 Task: Create recurring events in Gmail that sync with Google Calendar.
Action: Mouse moved to (989, 88)
Screenshot: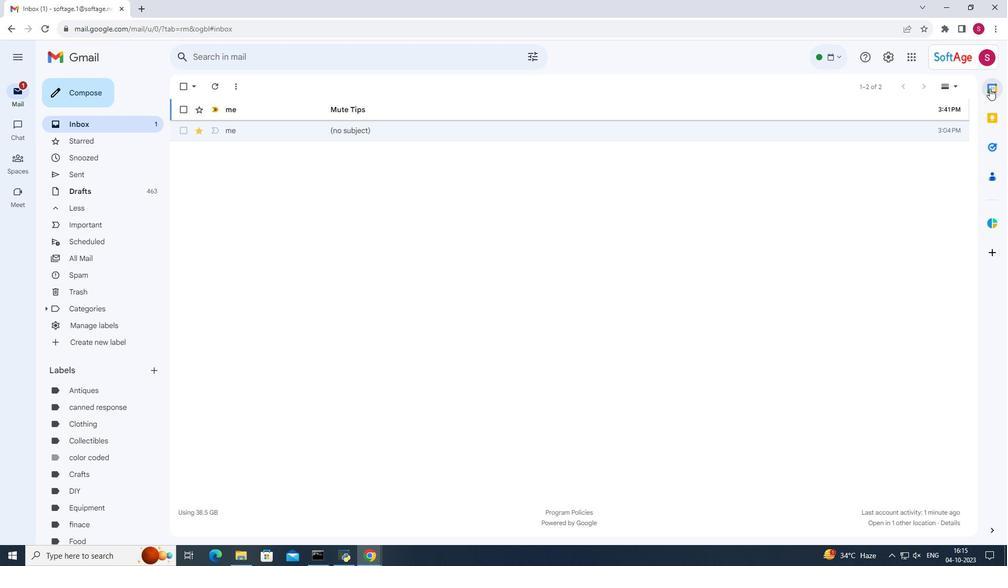 
Action: Mouse pressed left at (989, 88)
Screenshot: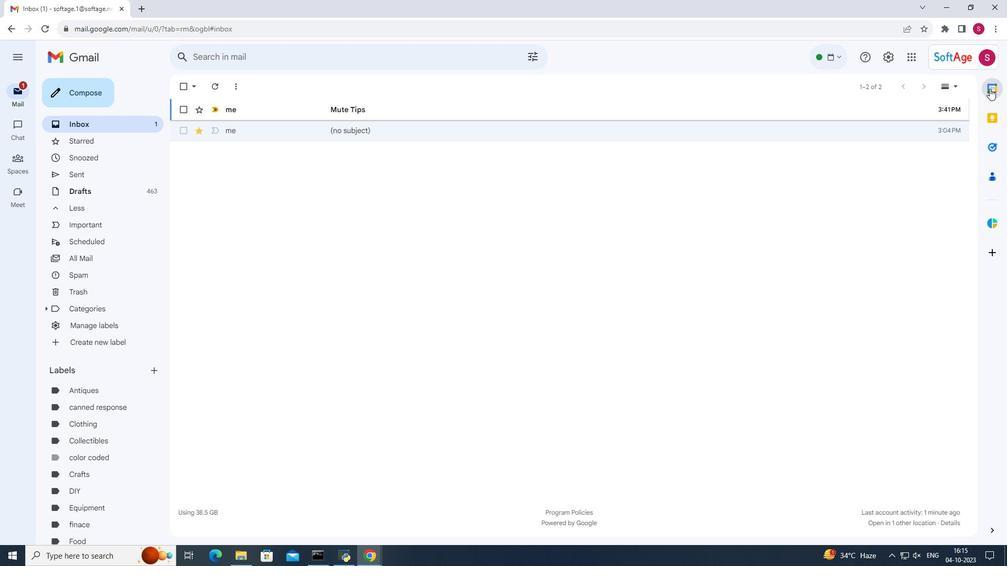 
Action: Mouse moved to (893, 530)
Screenshot: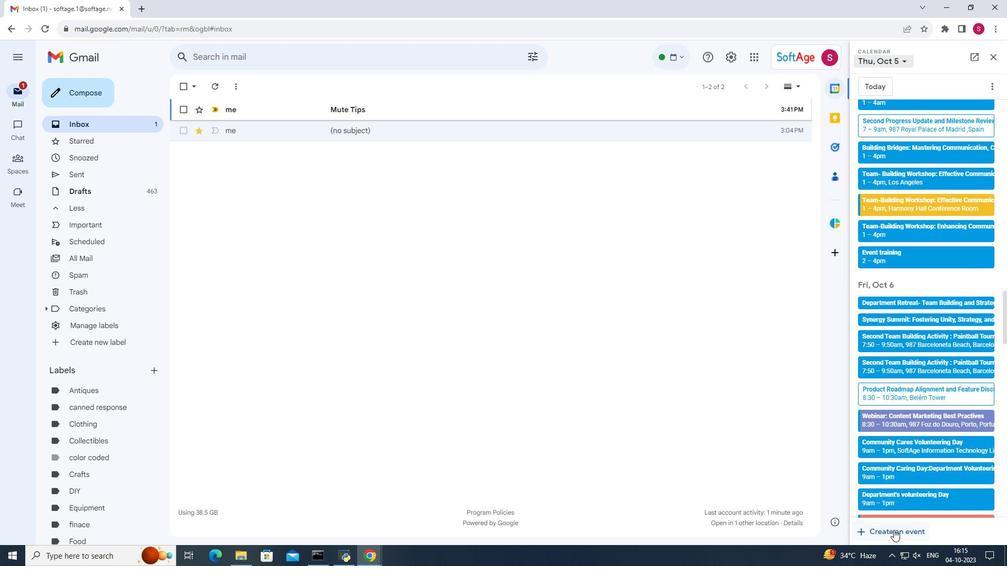 
Action: Mouse pressed left at (893, 530)
Screenshot: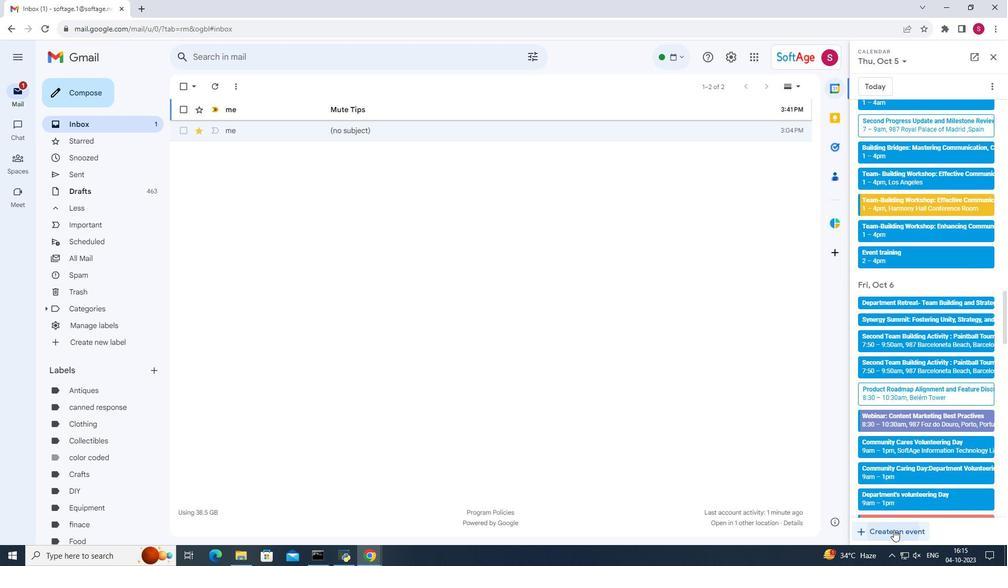 
Action: Mouse pressed left at (893, 530)
Screenshot: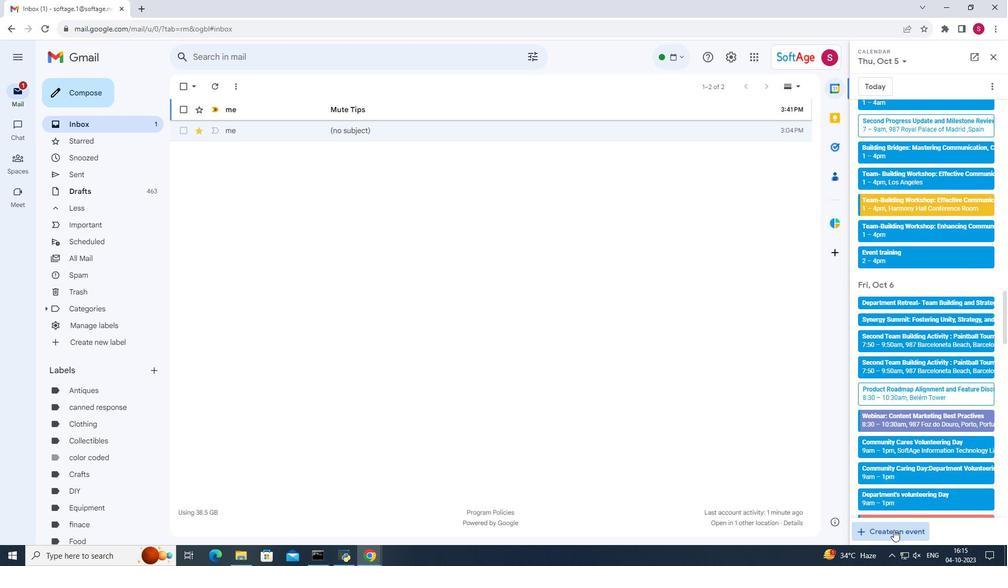 
Action: Mouse moved to (902, 87)
Screenshot: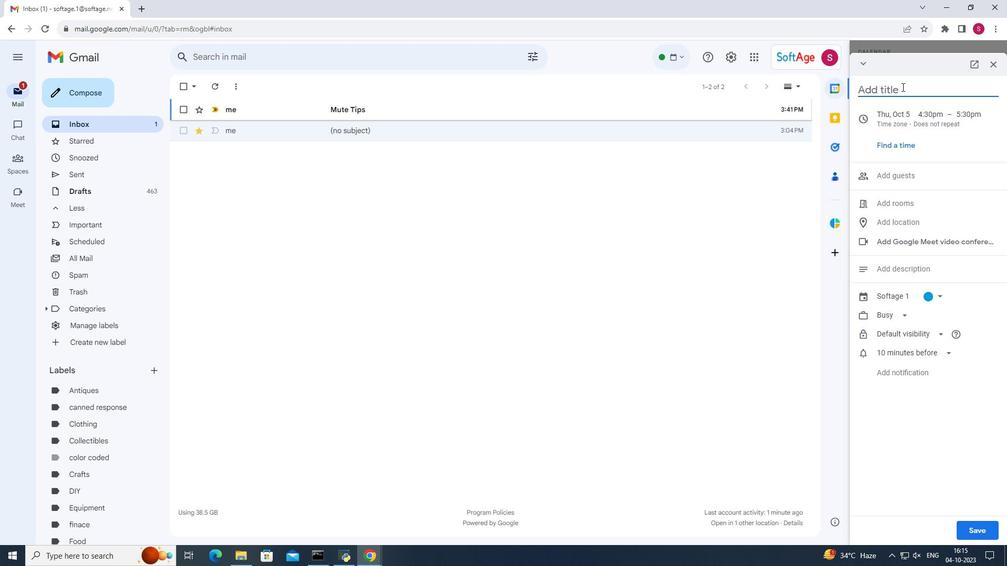 
Action: Key pressed <Key.shift>Training<Key.space><Key.shift>
Screenshot: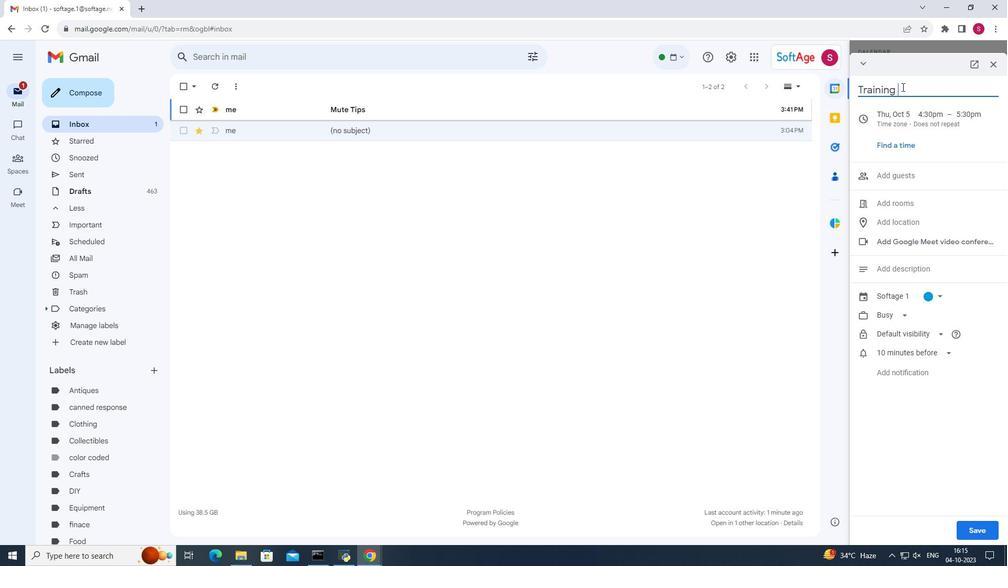 
Action: Mouse moved to (908, 110)
Screenshot: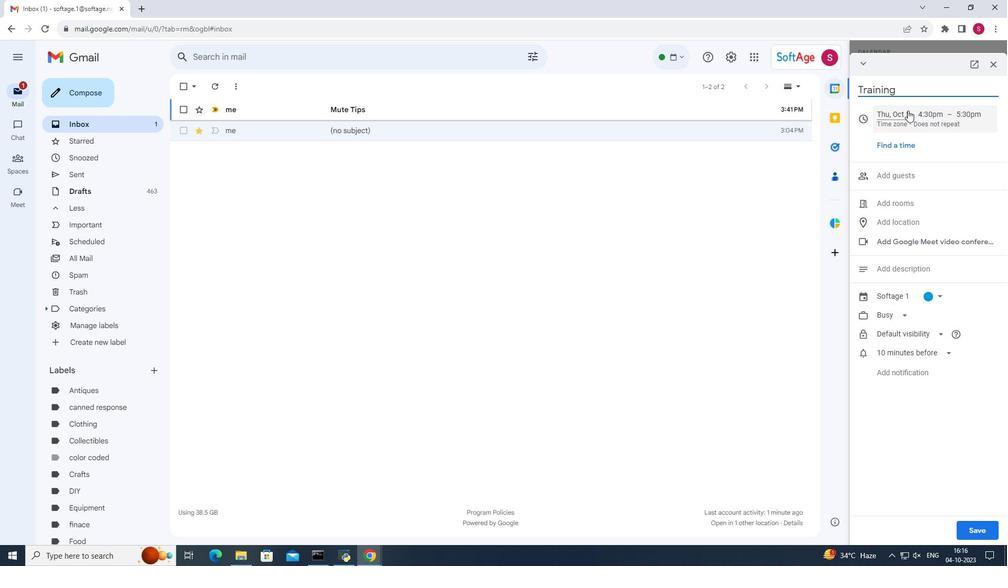 
Action: Mouse pressed left at (908, 110)
Screenshot: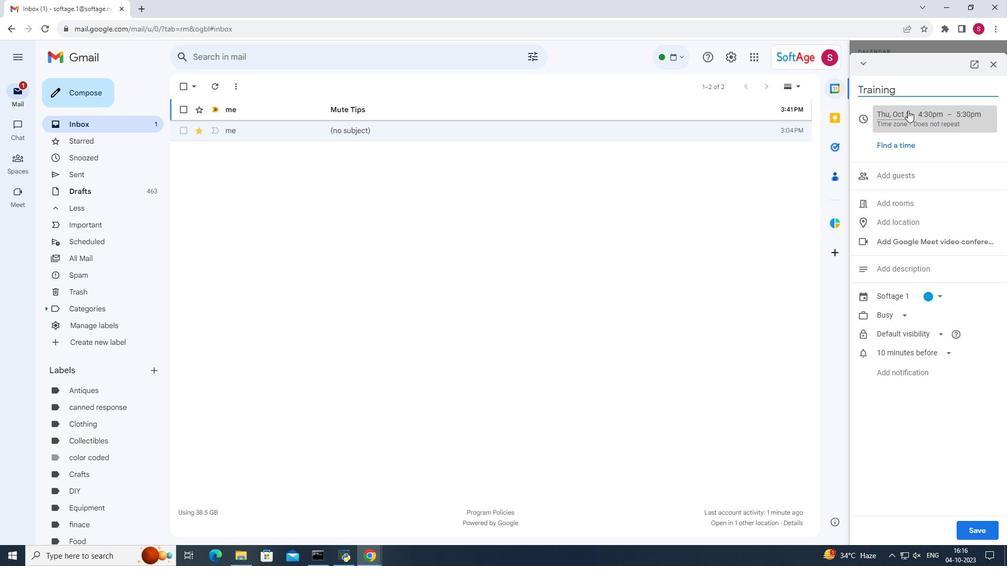 
Action: Mouse moved to (931, 164)
Screenshot: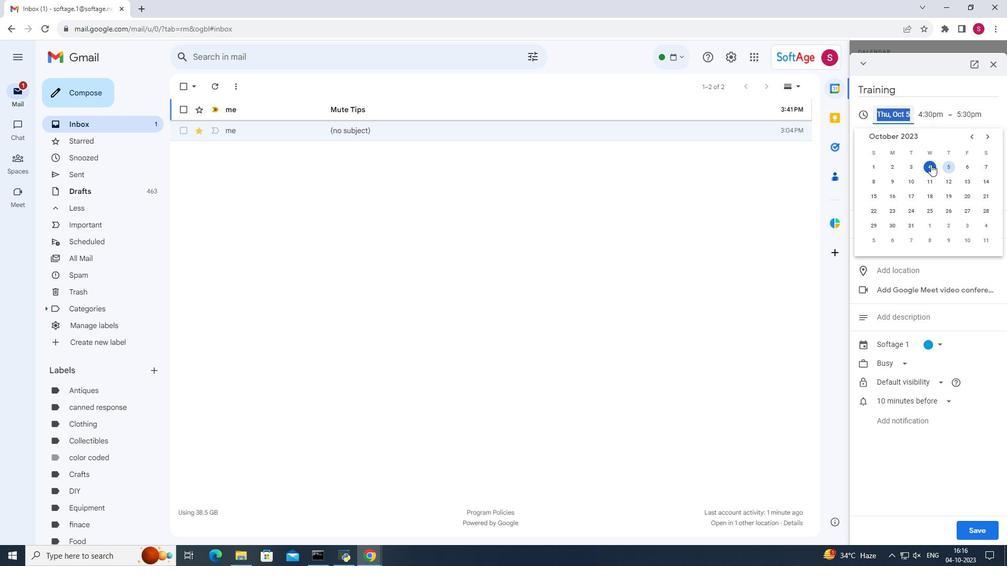 
Action: Mouse pressed left at (931, 164)
Screenshot: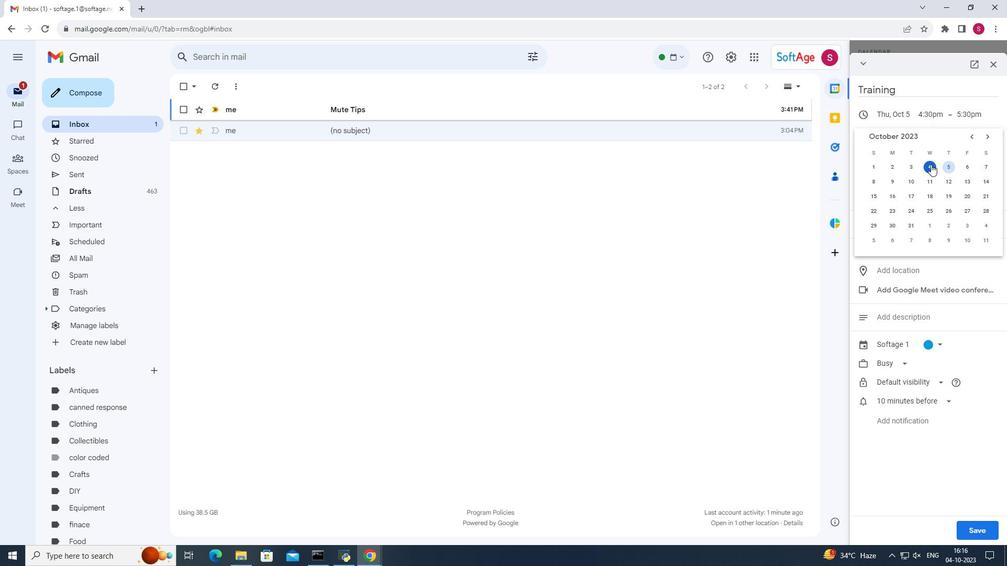 
Action: Mouse moved to (931, 165)
Screenshot: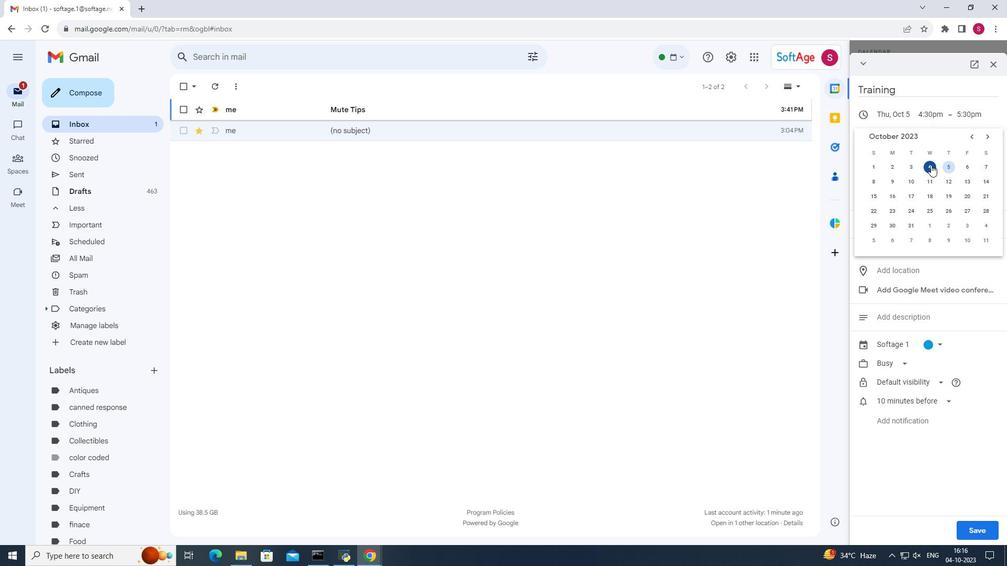 
Action: Mouse pressed left at (931, 165)
Screenshot: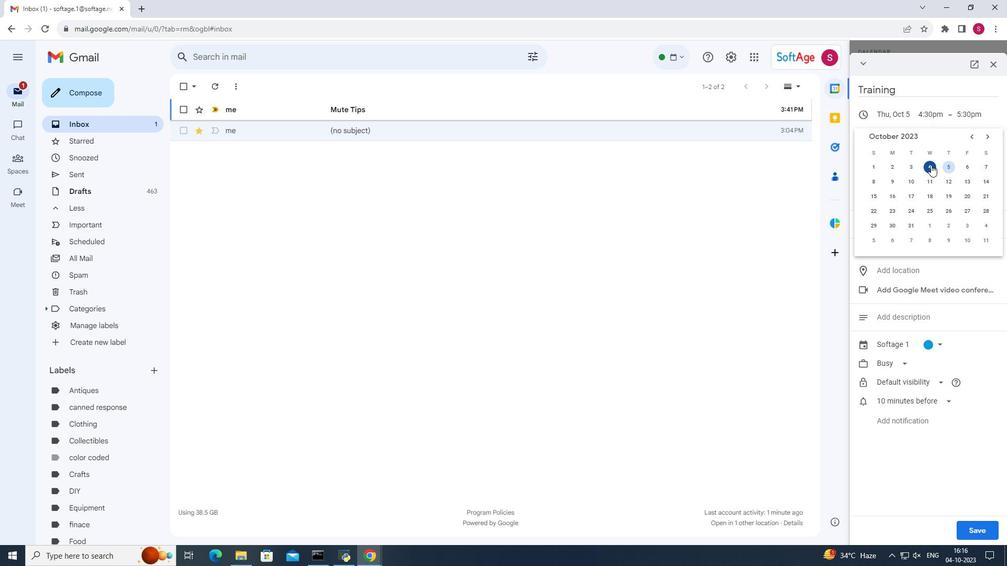 
Action: Mouse moved to (931, 169)
Screenshot: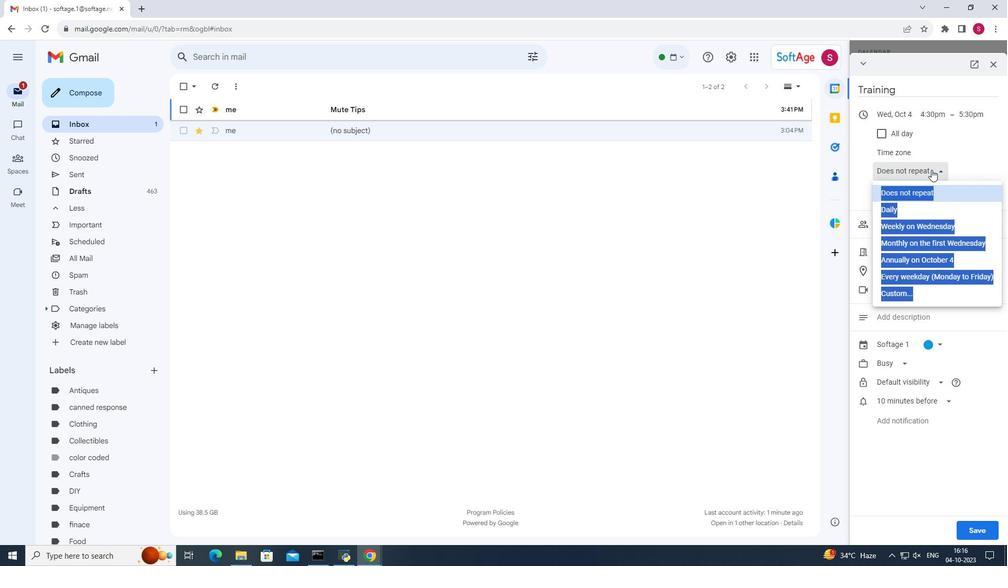 
Action: Mouse pressed left at (931, 169)
Screenshot: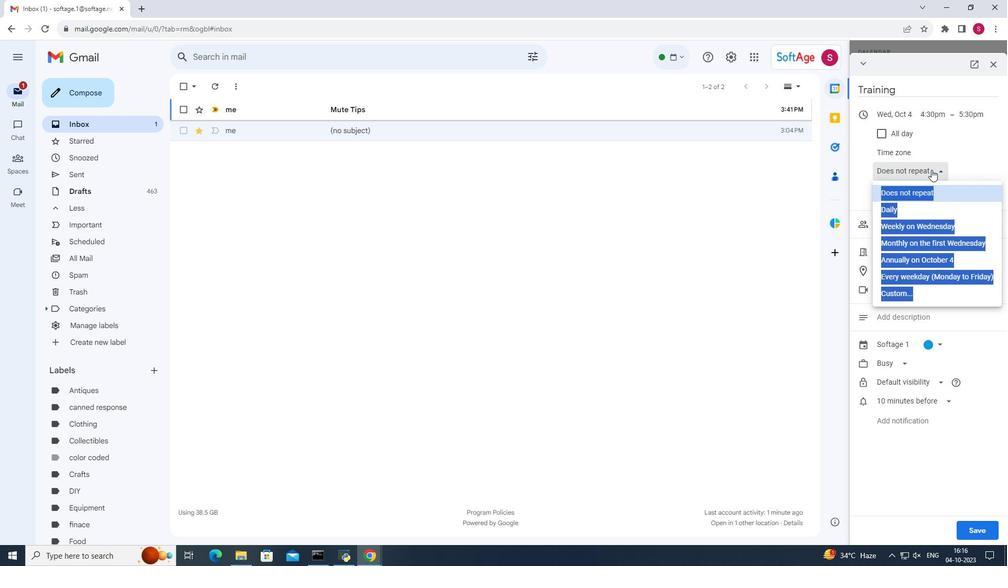
Action: Mouse pressed left at (931, 169)
Screenshot: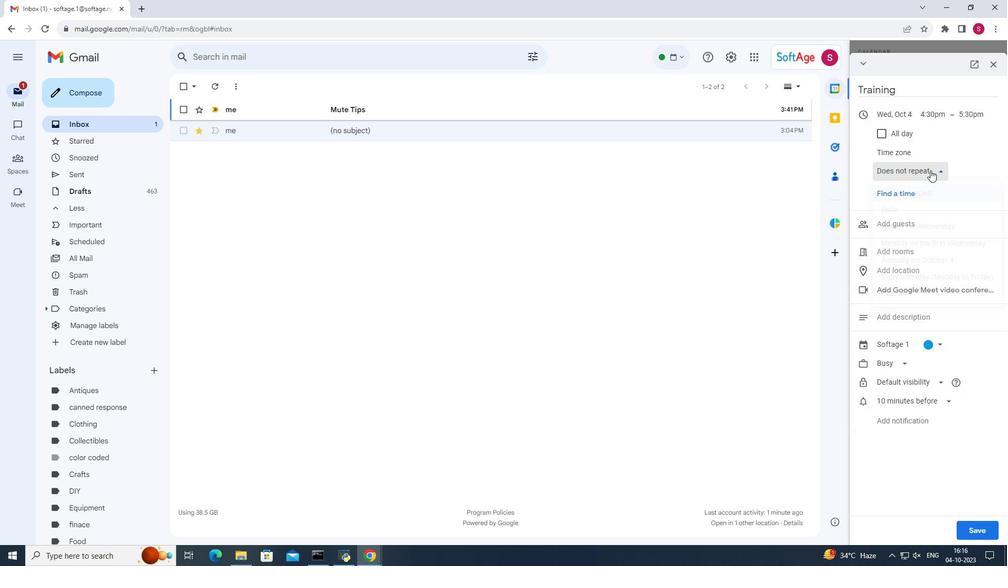 
Action: Mouse moved to (939, 171)
Screenshot: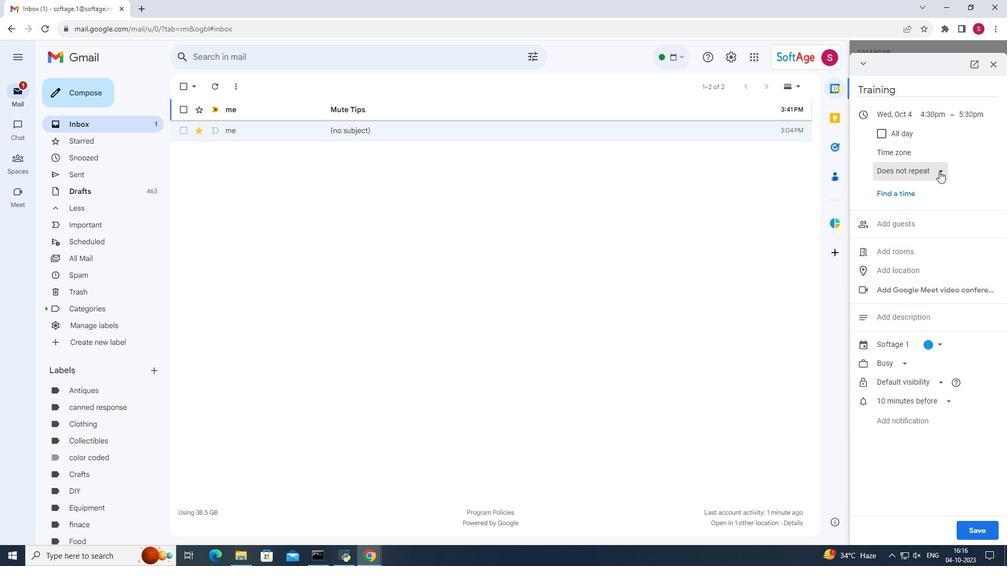 
Action: Mouse pressed left at (939, 171)
Screenshot: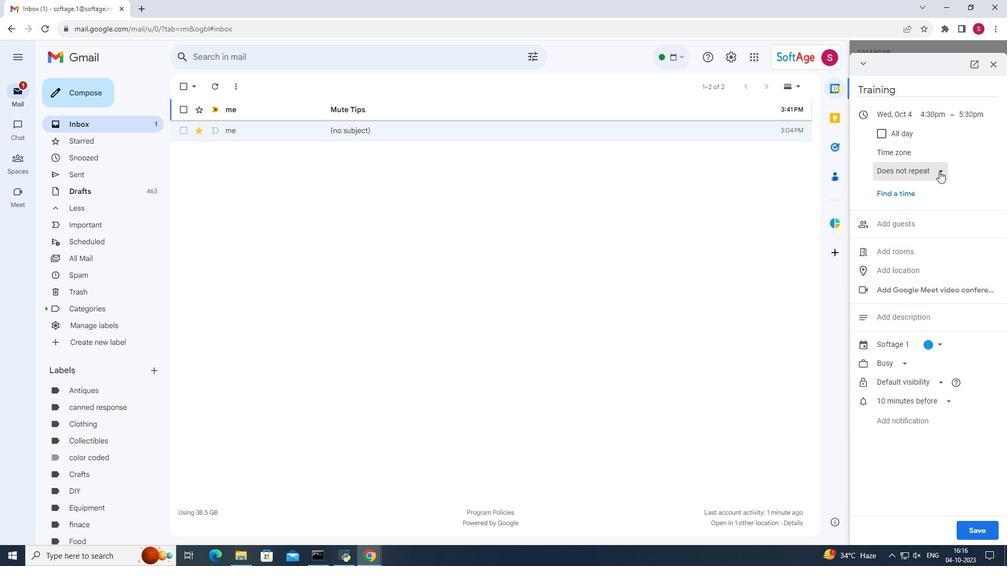 
Action: Mouse moved to (900, 191)
Screenshot: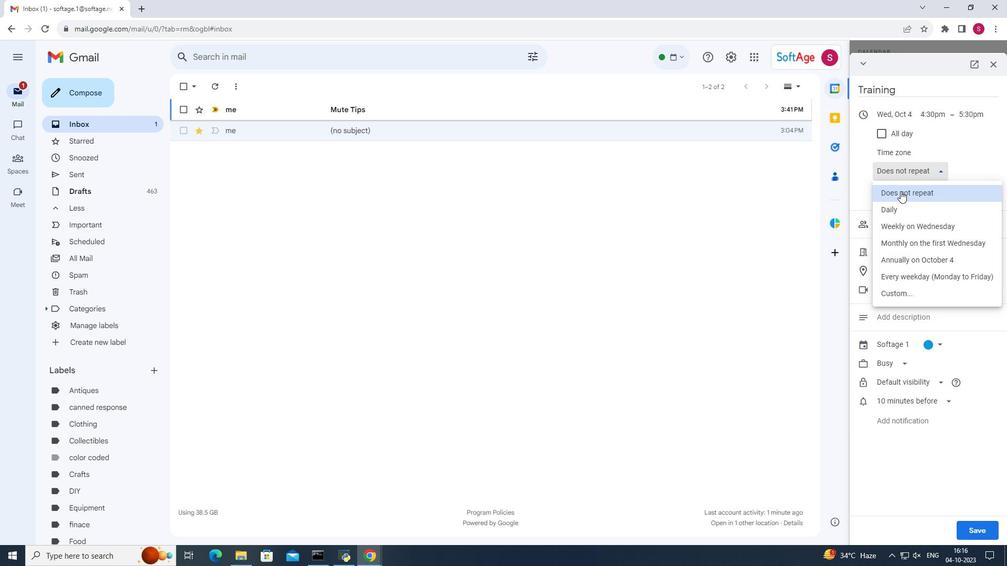 
Action: Mouse pressed left at (900, 191)
Screenshot: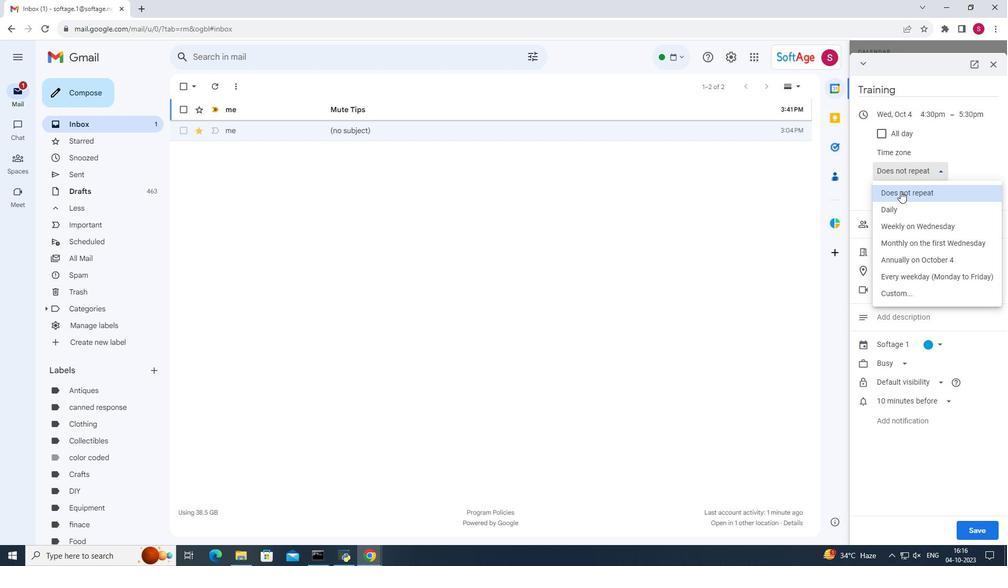 
Action: Mouse moved to (916, 181)
Screenshot: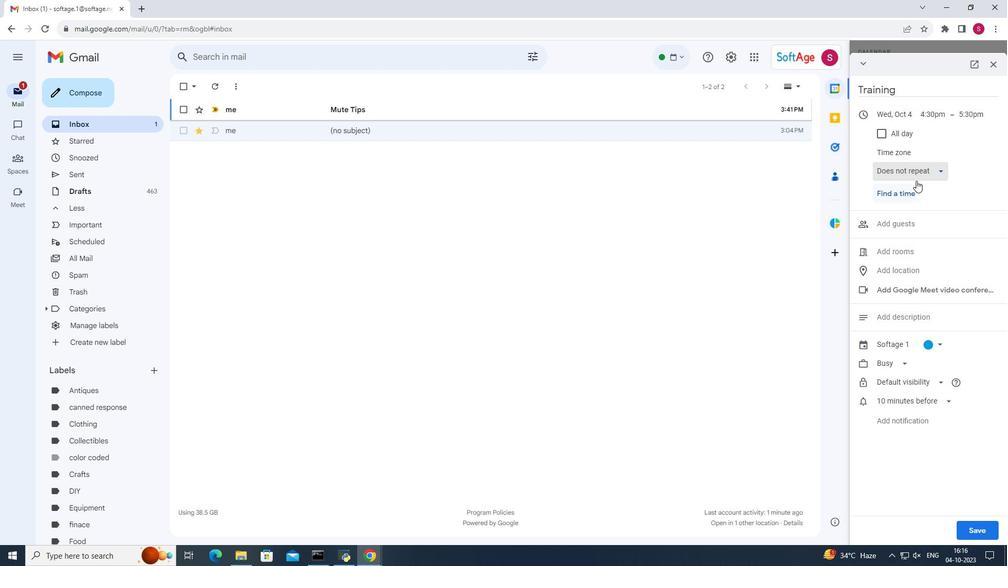 
Action: Mouse scrolled (916, 180) with delta (0, 0)
Screenshot: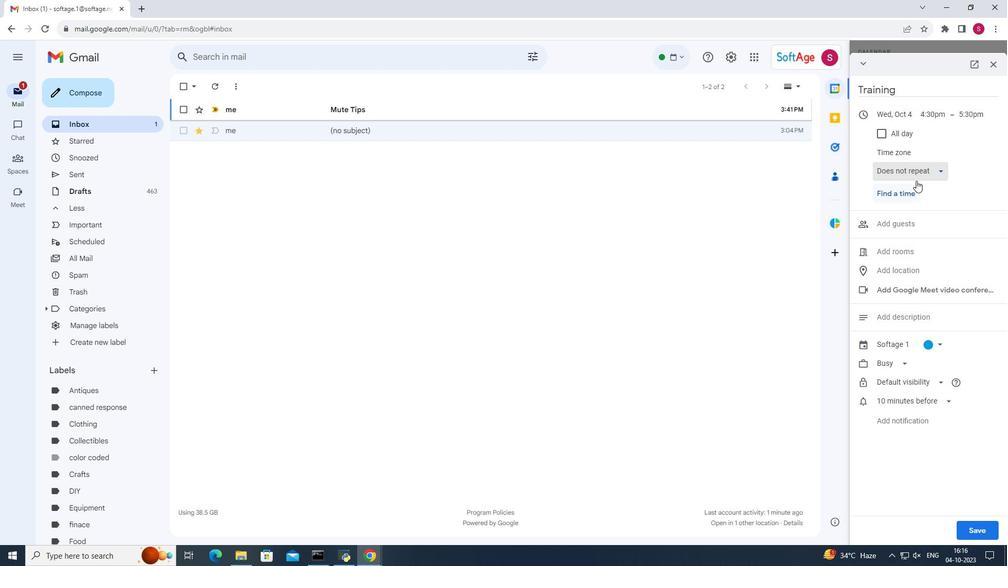
Action: Mouse moved to (916, 181)
Screenshot: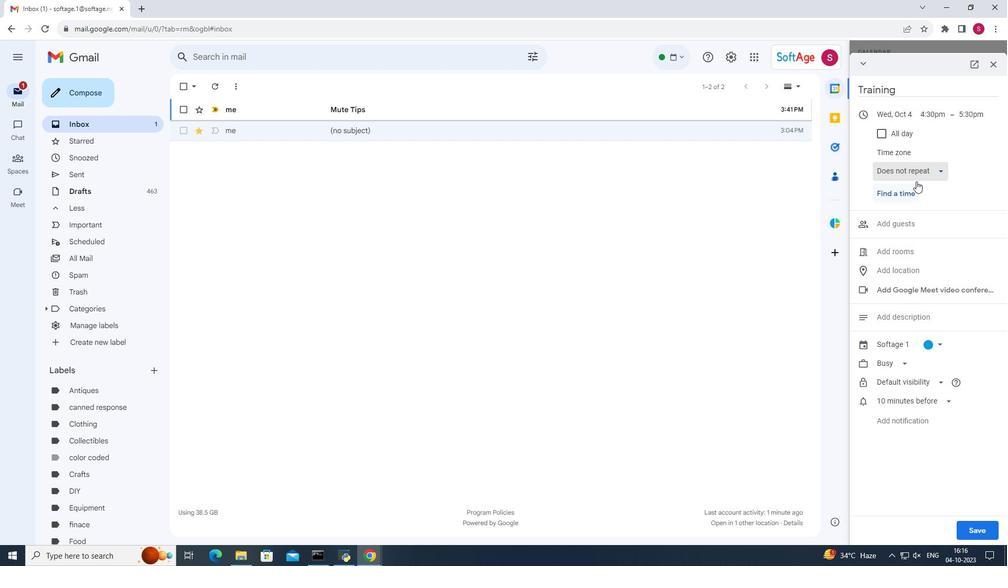
Action: Mouse scrolled (916, 181) with delta (0, 0)
Screenshot: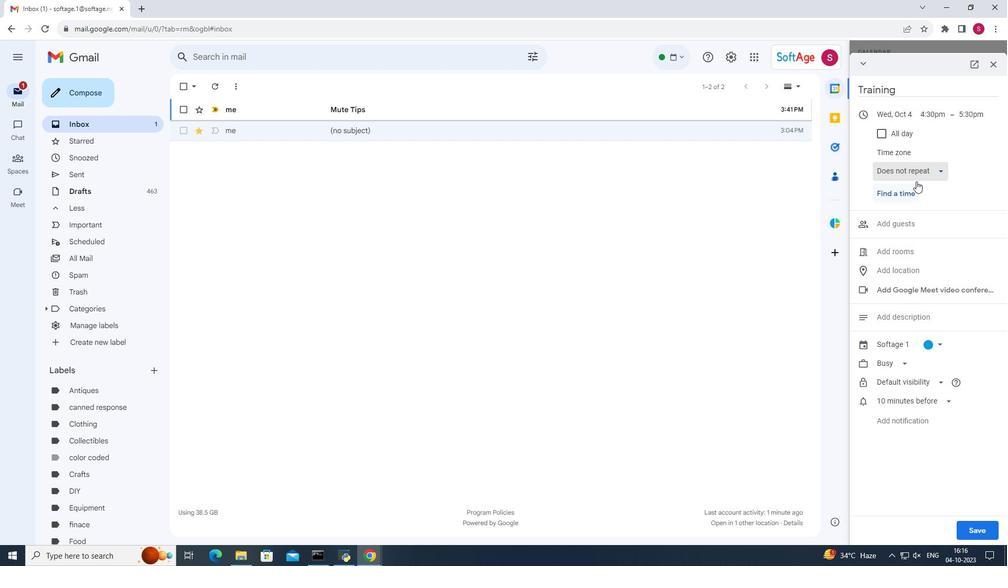 
Action: Mouse moved to (974, 527)
Screenshot: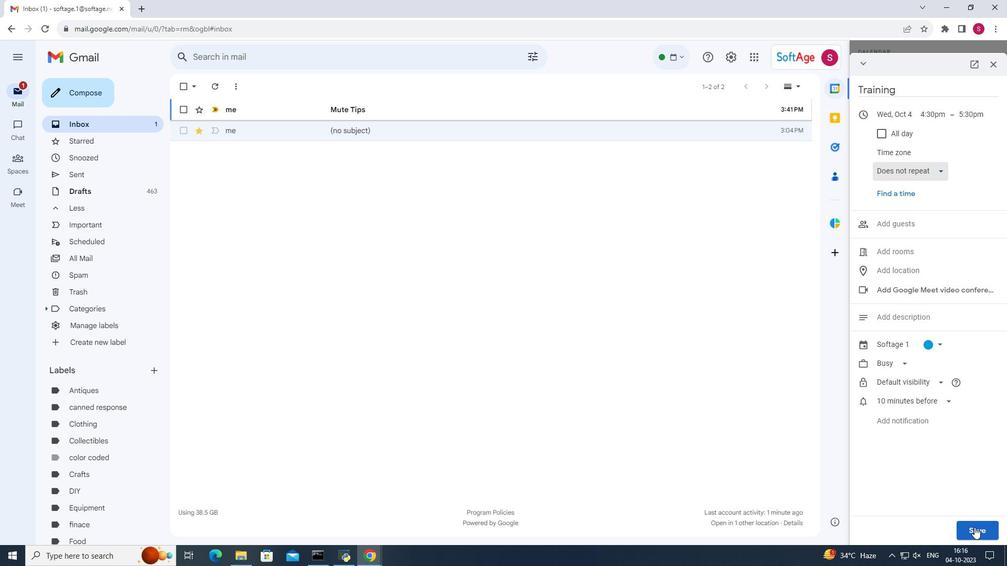 
Action: Mouse pressed left at (974, 527)
Screenshot: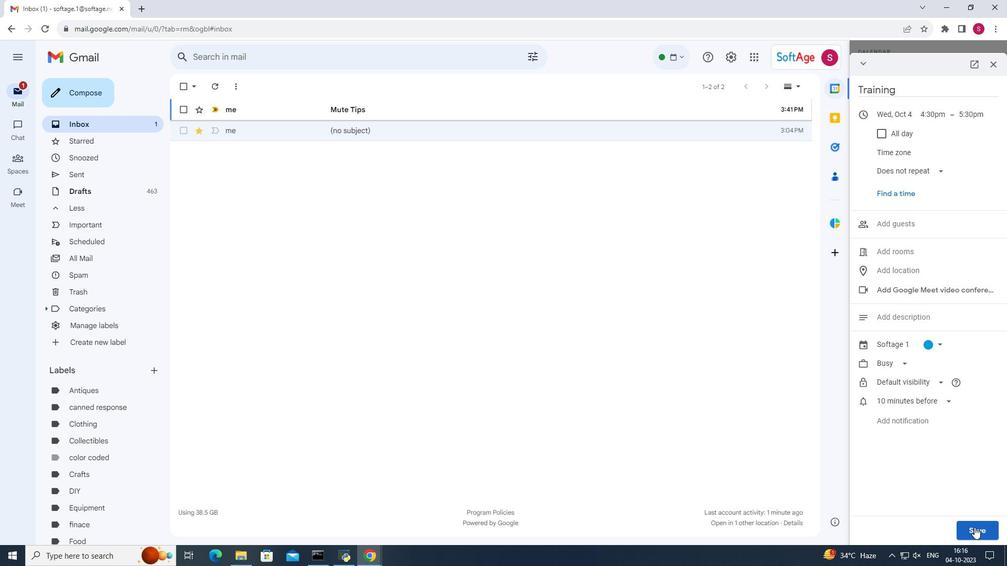 
Action: Mouse moved to (971, 523)
Screenshot: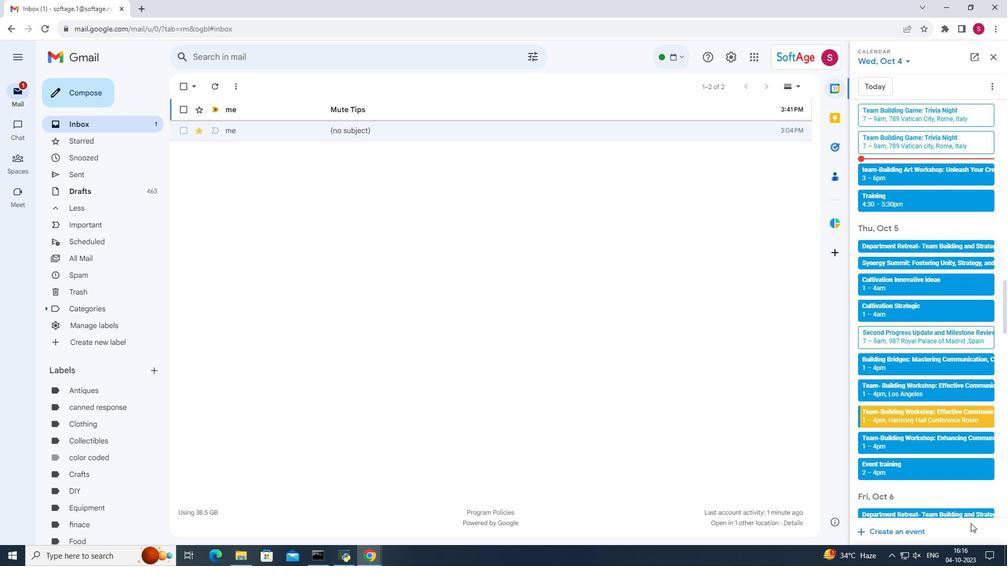 
